 Task: Assign in the project WorthyTech the issue 'Upgrade the user authentication and authorization system of a web application to improve security and compliance' to the sprint 'Warp Speed Ahead'.
Action: Mouse moved to (955, 454)
Screenshot: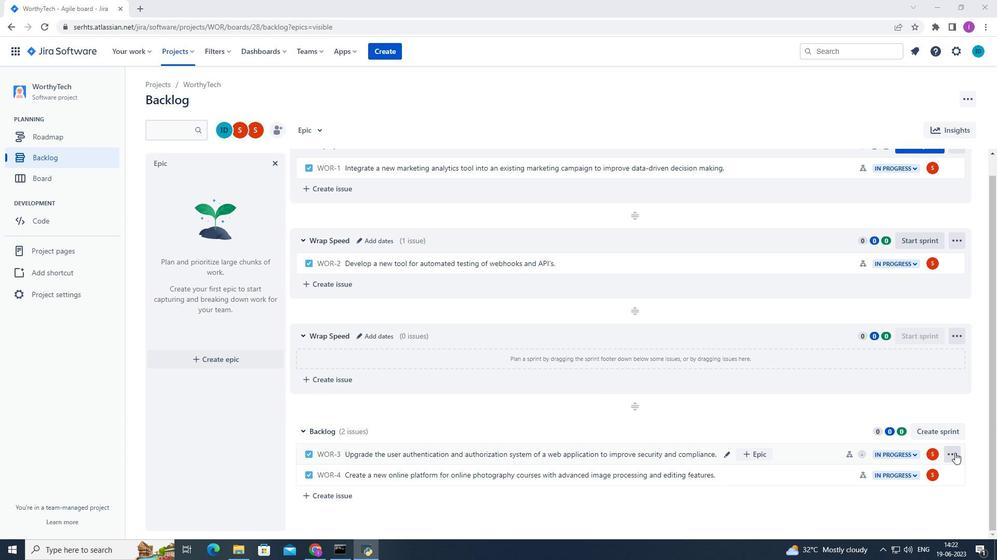 
Action: Mouse pressed left at (955, 454)
Screenshot: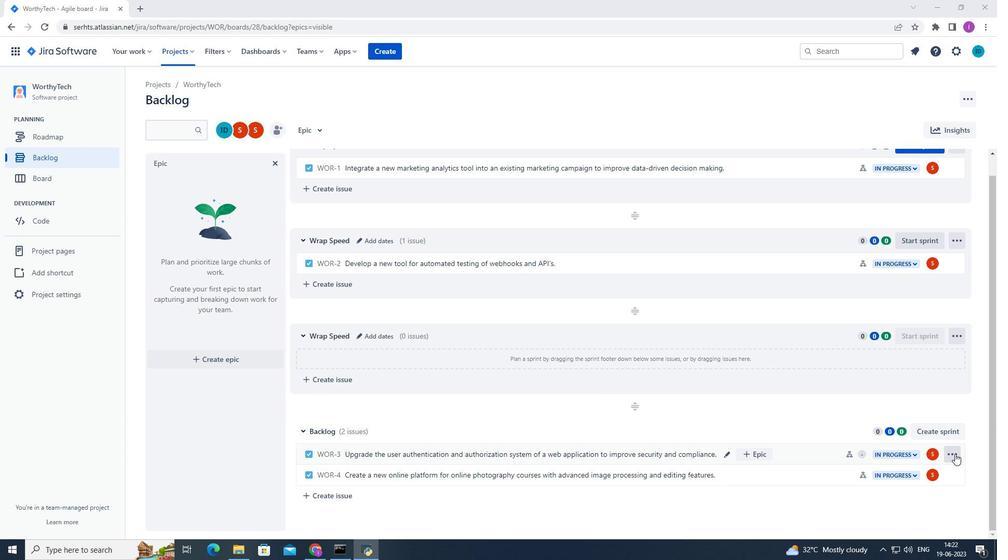 
Action: Mouse moved to (920, 398)
Screenshot: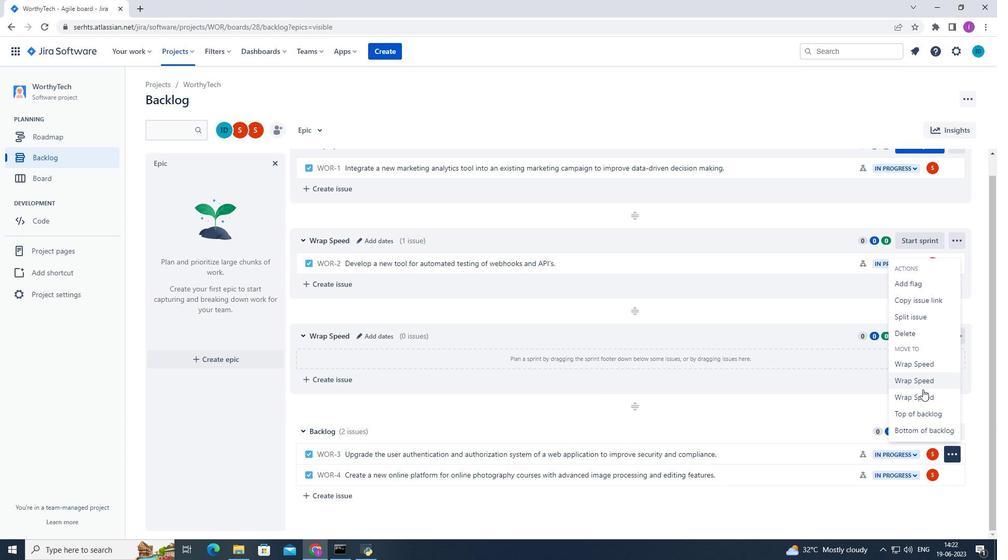 
Action: Mouse pressed left at (920, 398)
Screenshot: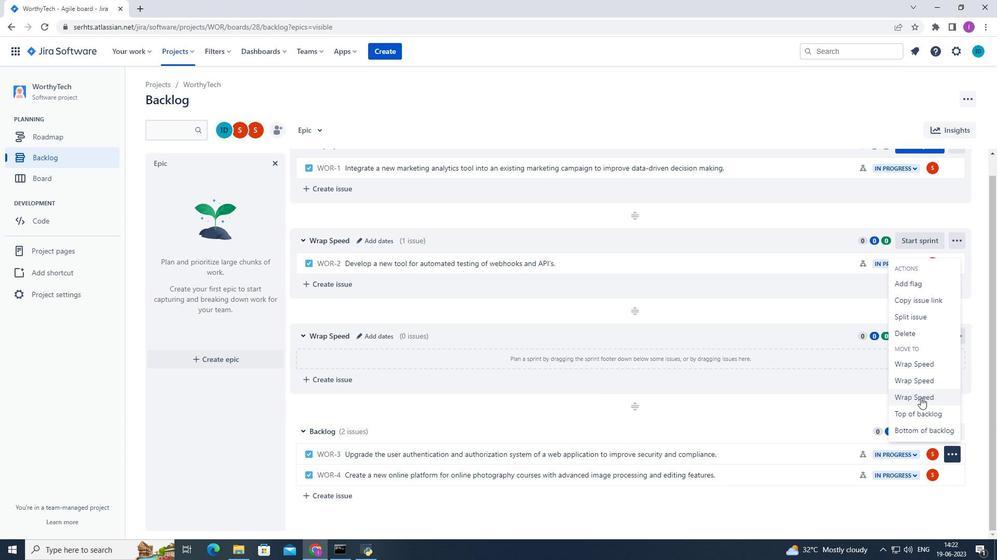 
Action: Mouse moved to (731, 478)
Screenshot: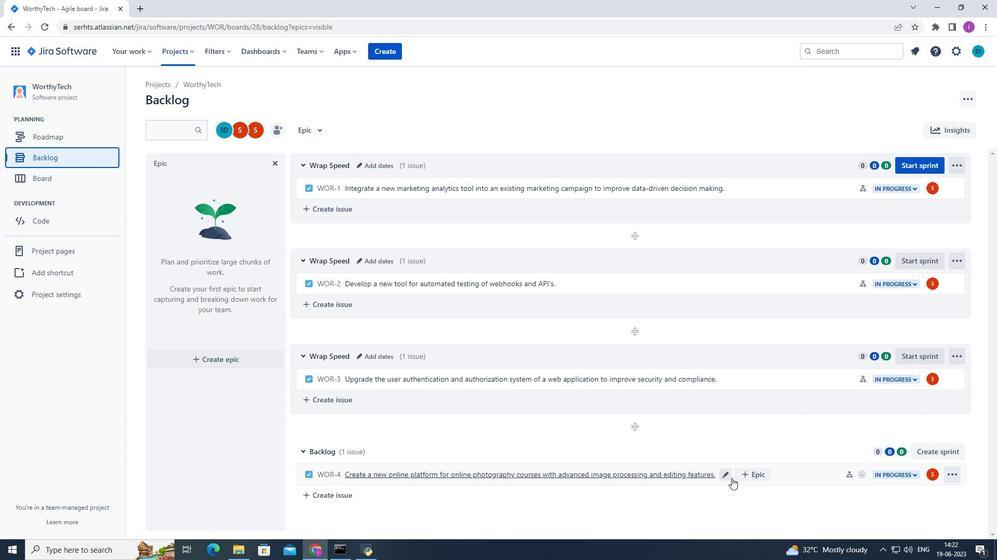 
